 Task: Check current mortgage rates of single-family / townhomes.
Action: Mouse moved to (823, 160)
Screenshot: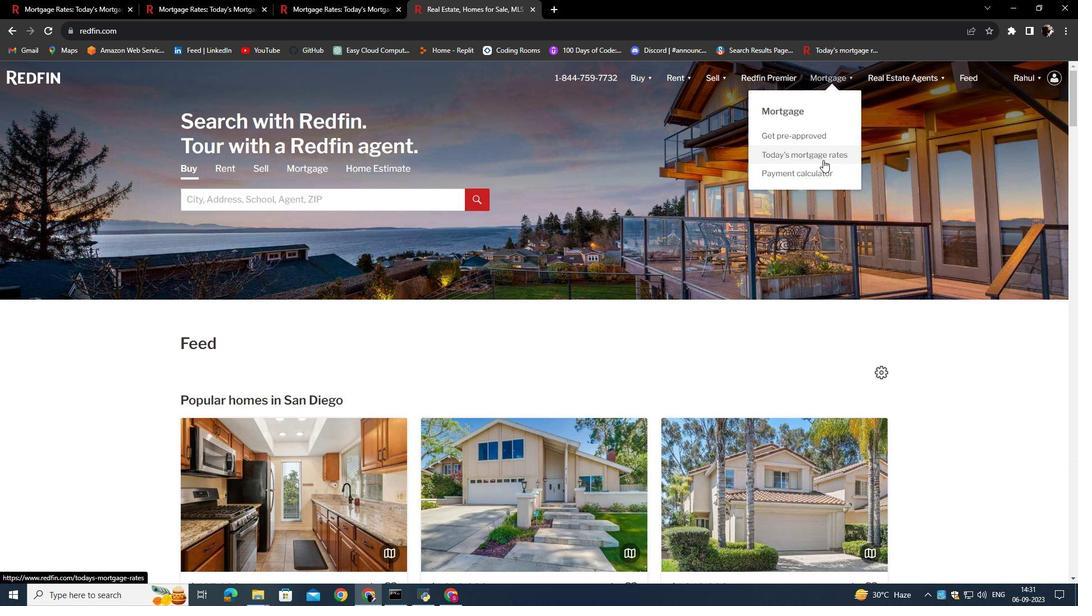 
Action: Mouse pressed left at (823, 160)
Screenshot: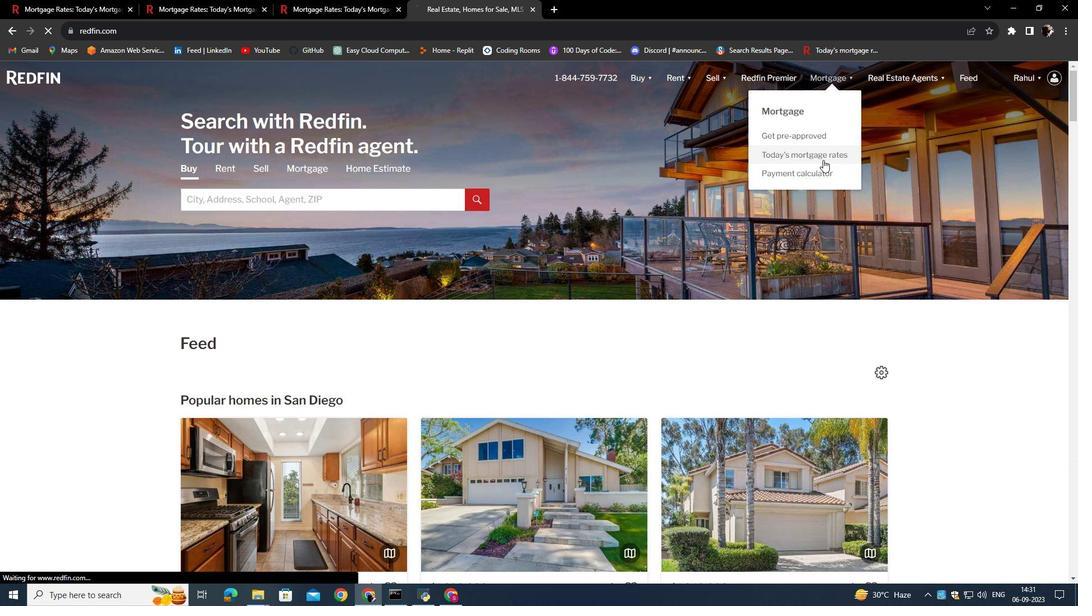 
Action: Mouse moved to (423, 295)
Screenshot: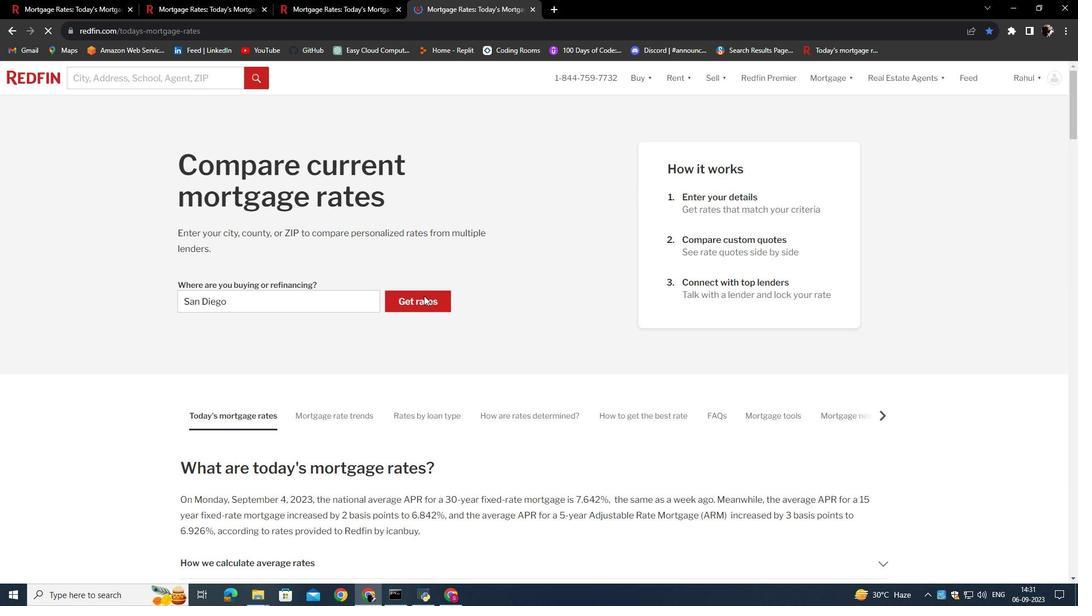 
Action: Mouse pressed left at (423, 295)
Screenshot: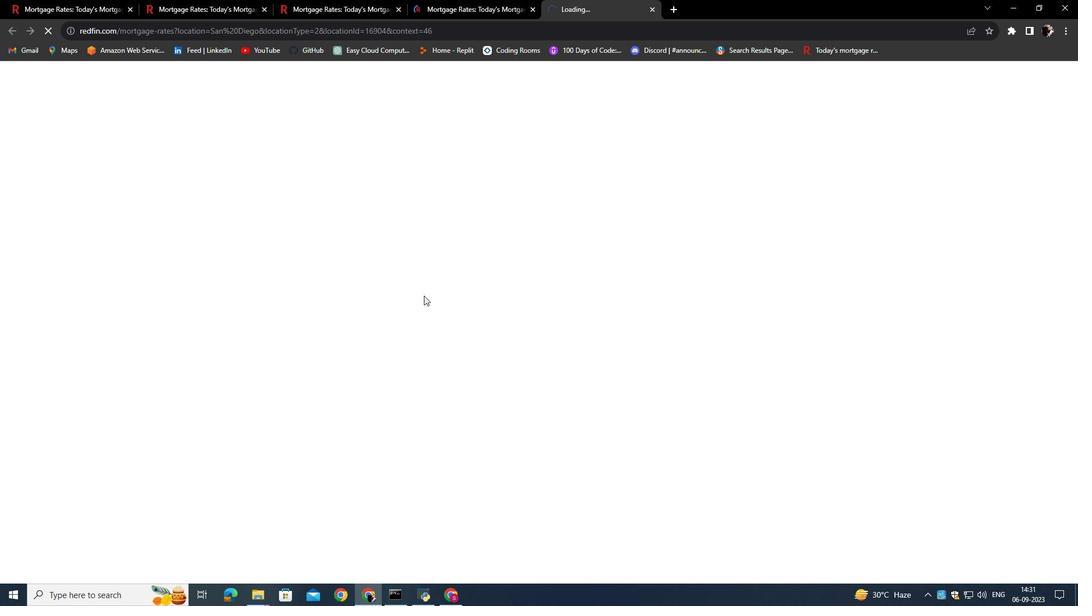 
Action: Mouse moved to (420, 303)
Screenshot: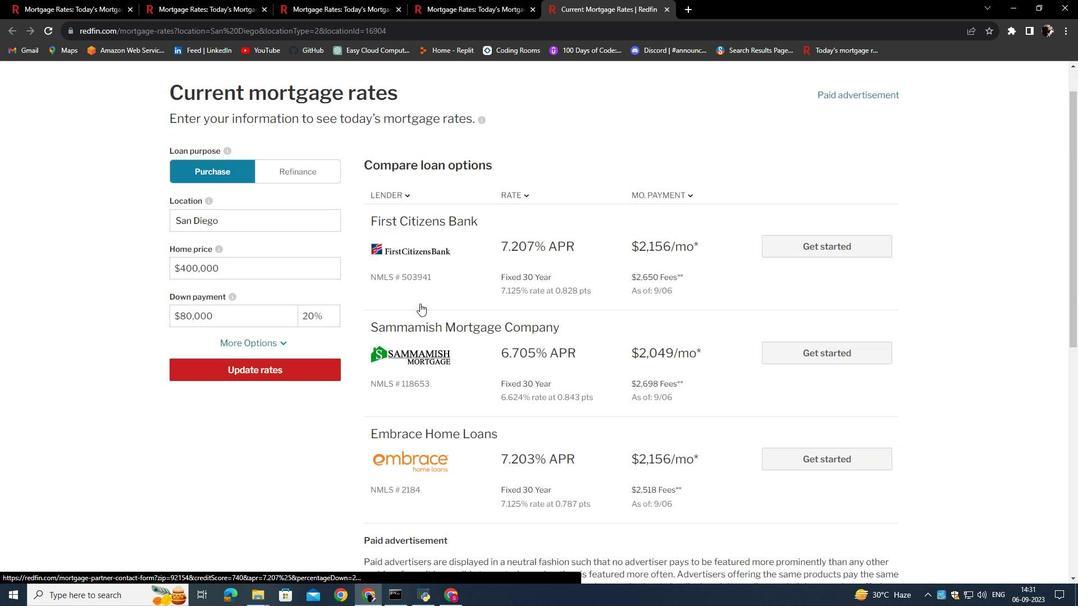 
Action: Mouse scrolled (420, 303) with delta (0, 0)
Screenshot: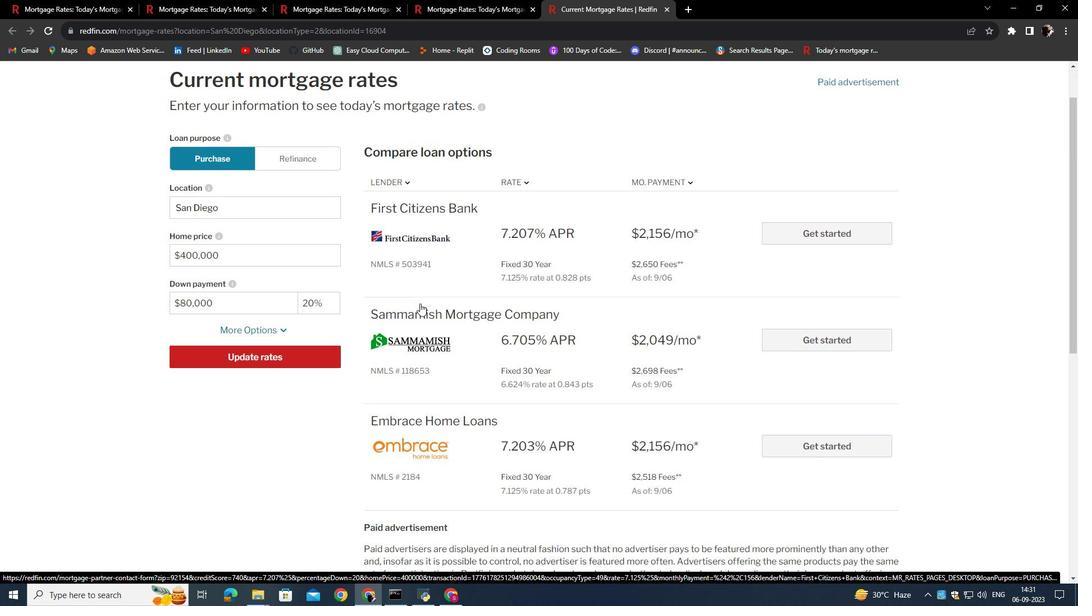 
Action: Mouse moved to (408, 326)
Screenshot: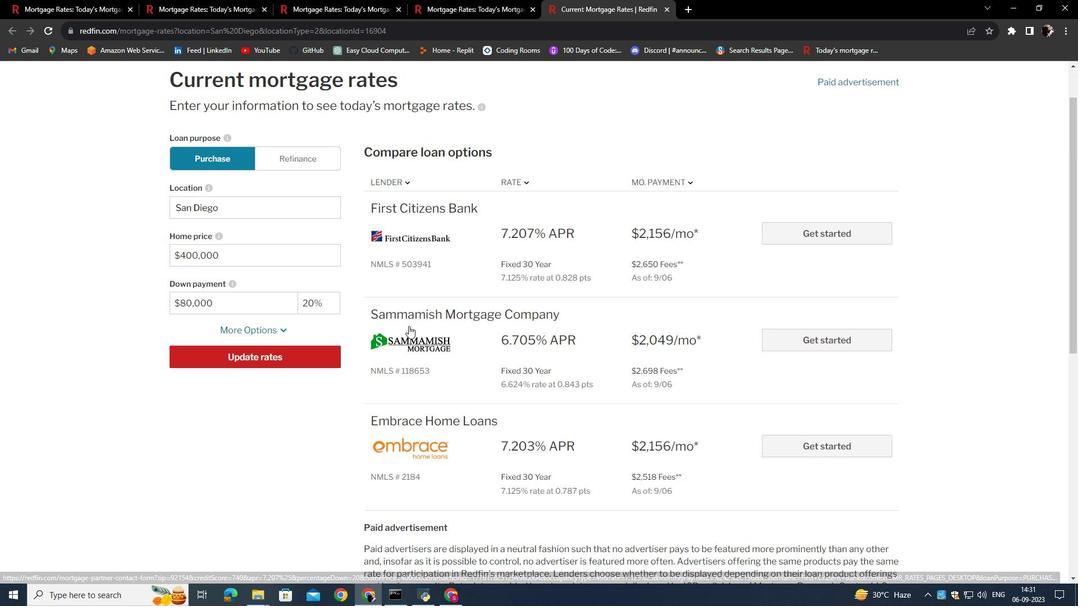 
Action: Mouse scrolled (408, 325) with delta (0, 0)
Screenshot: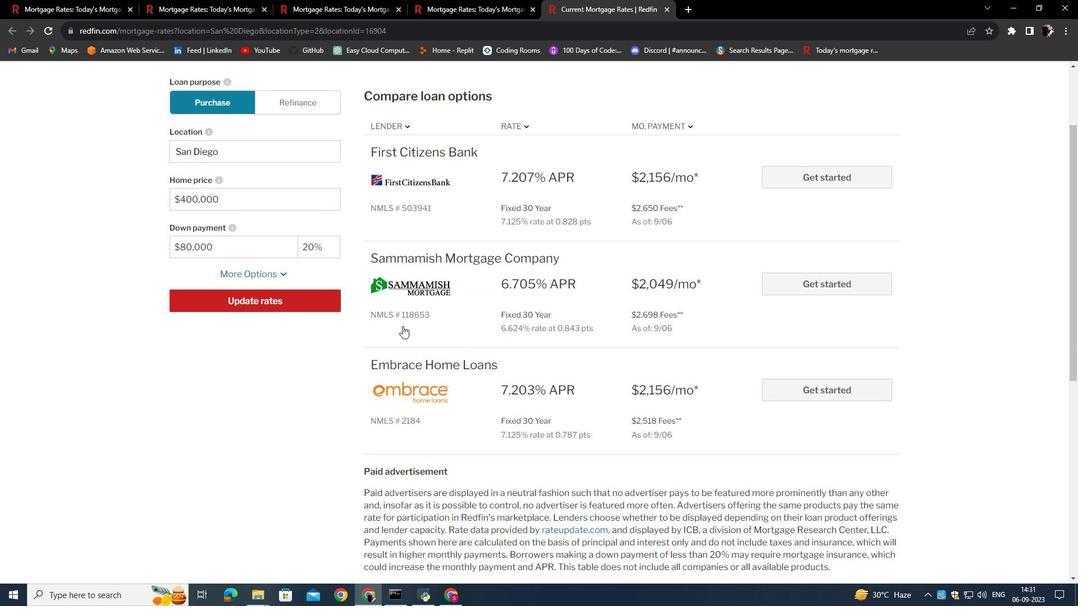 
Action: Mouse moved to (276, 275)
Screenshot: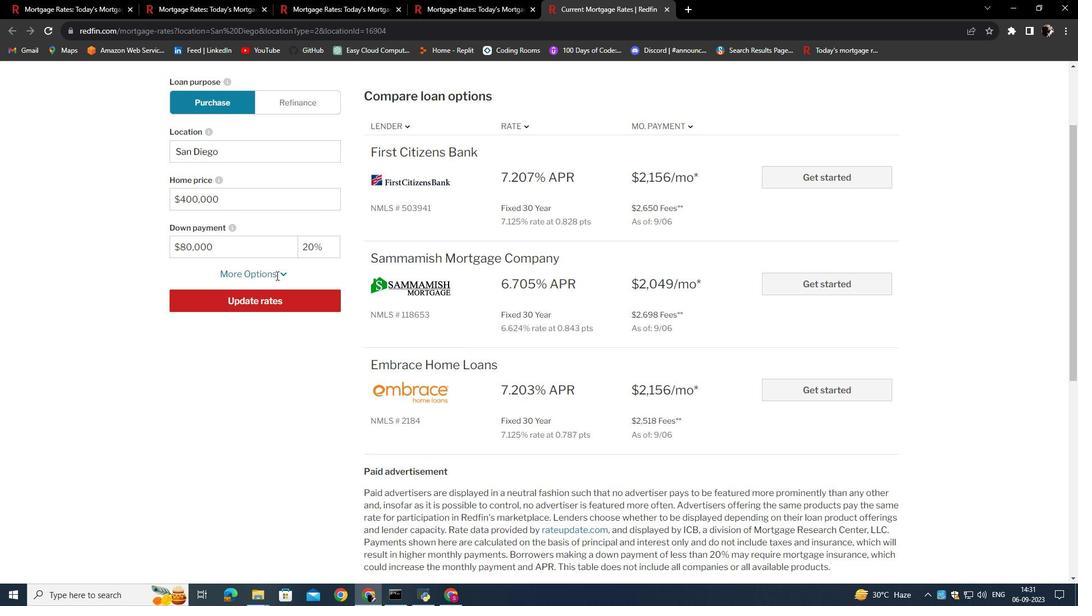 
Action: Mouse pressed left at (276, 275)
Screenshot: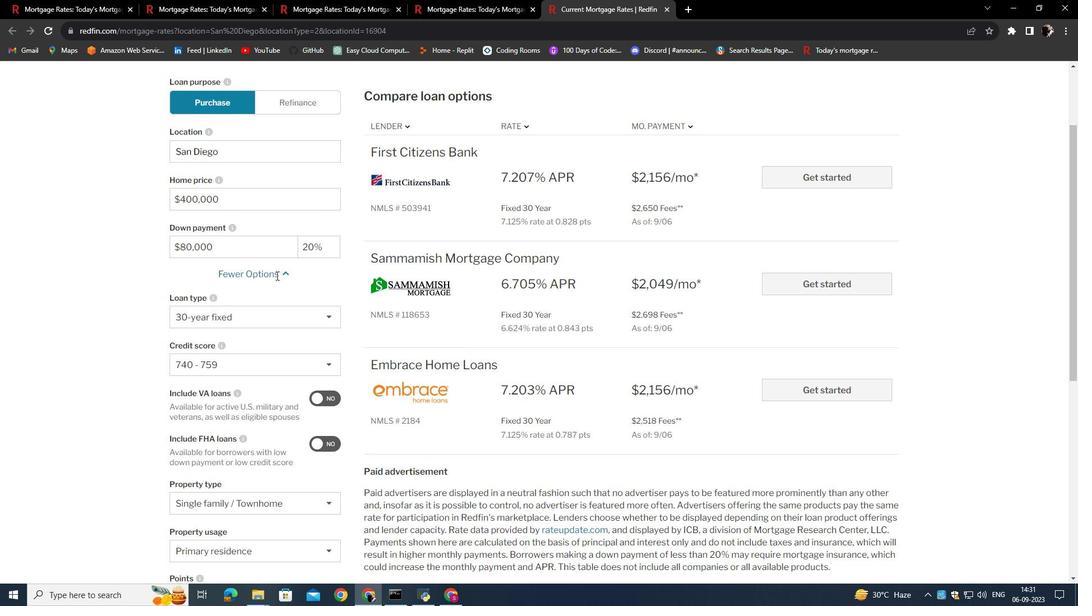 
Action: Mouse moved to (275, 389)
Screenshot: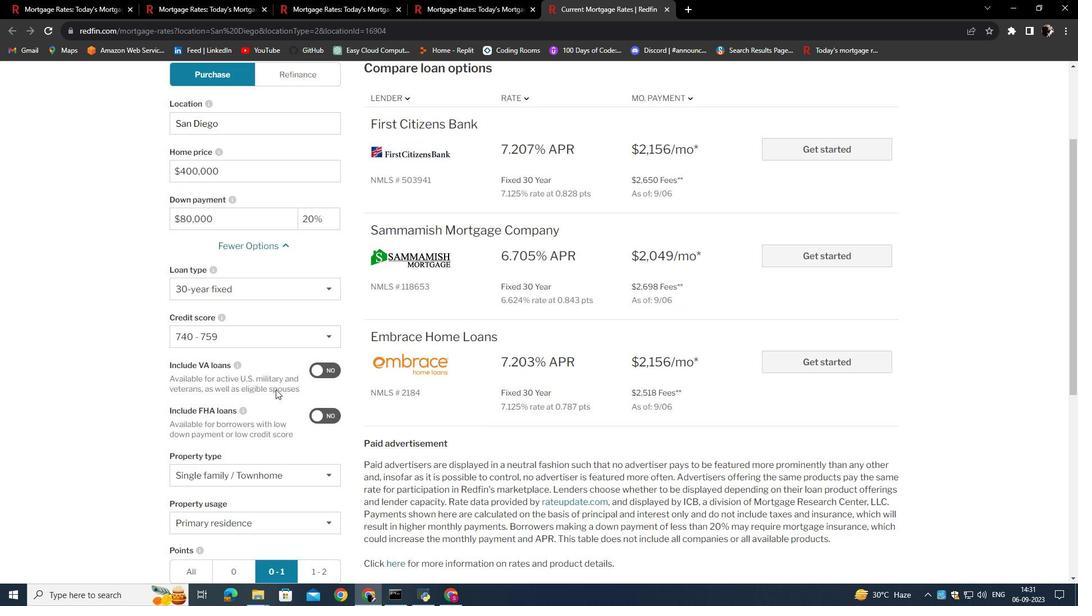 
Action: Mouse scrolled (275, 389) with delta (0, 0)
Screenshot: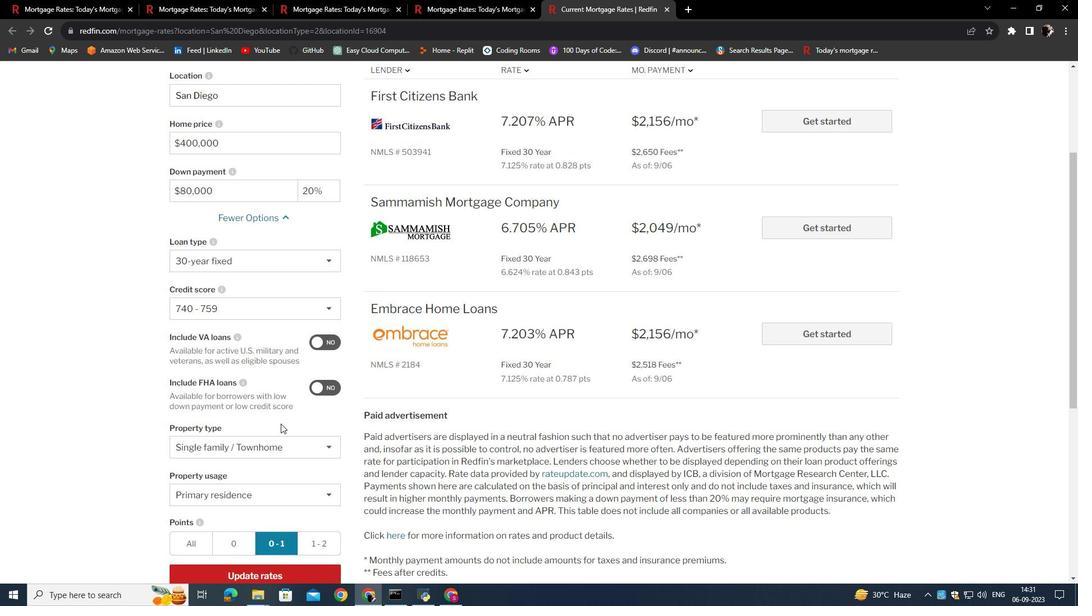 
Action: Mouse moved to (277, 442)
Screenshot: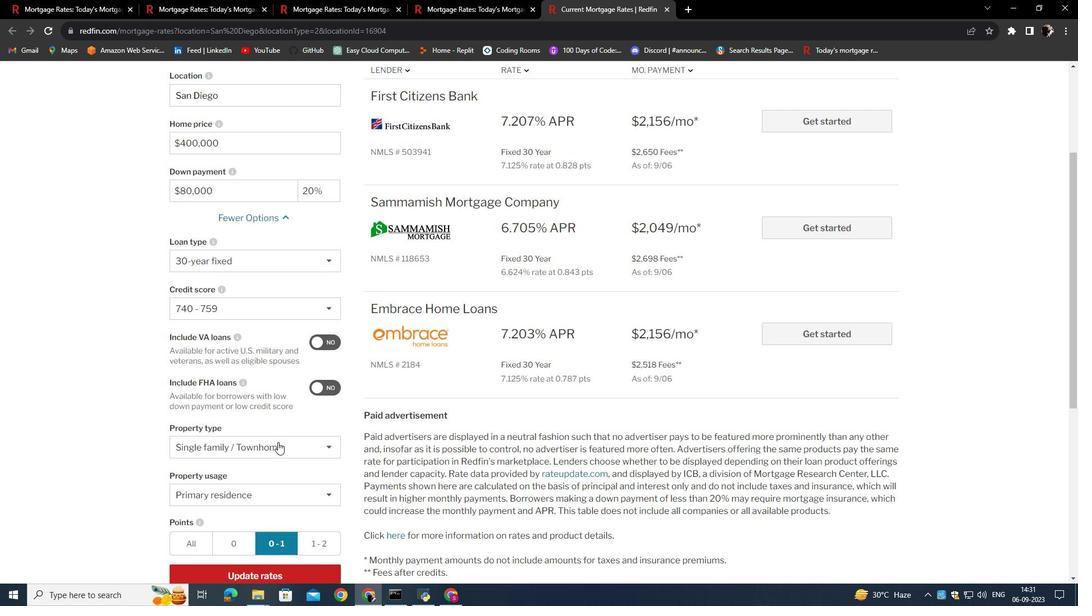 
Action: Mouse pressed left at (277, 442)
Screenshot: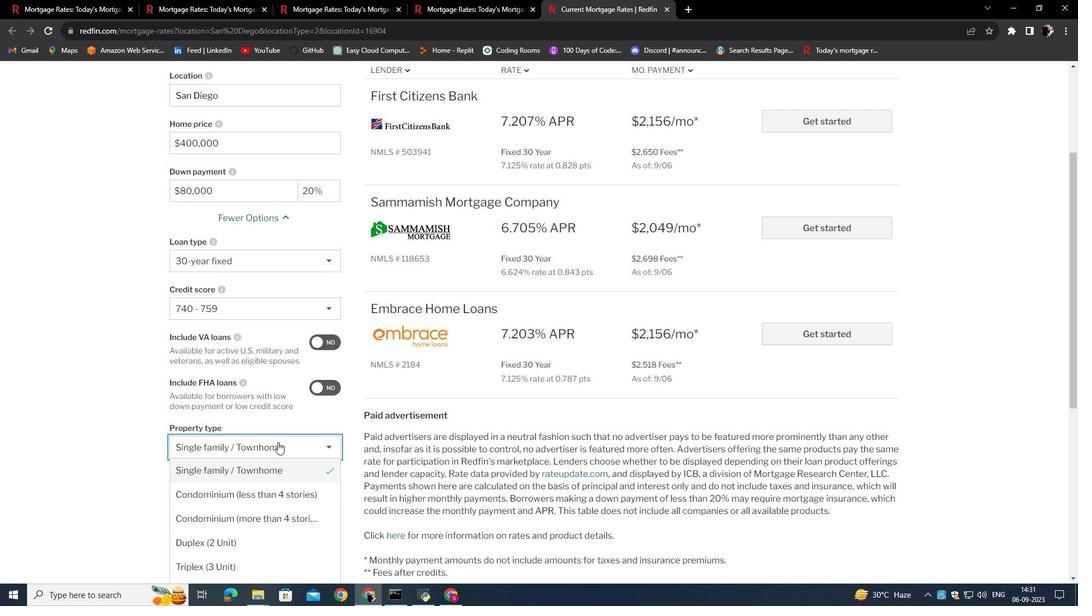 
Action: Mouse moved to (274, 475)
Screenshot: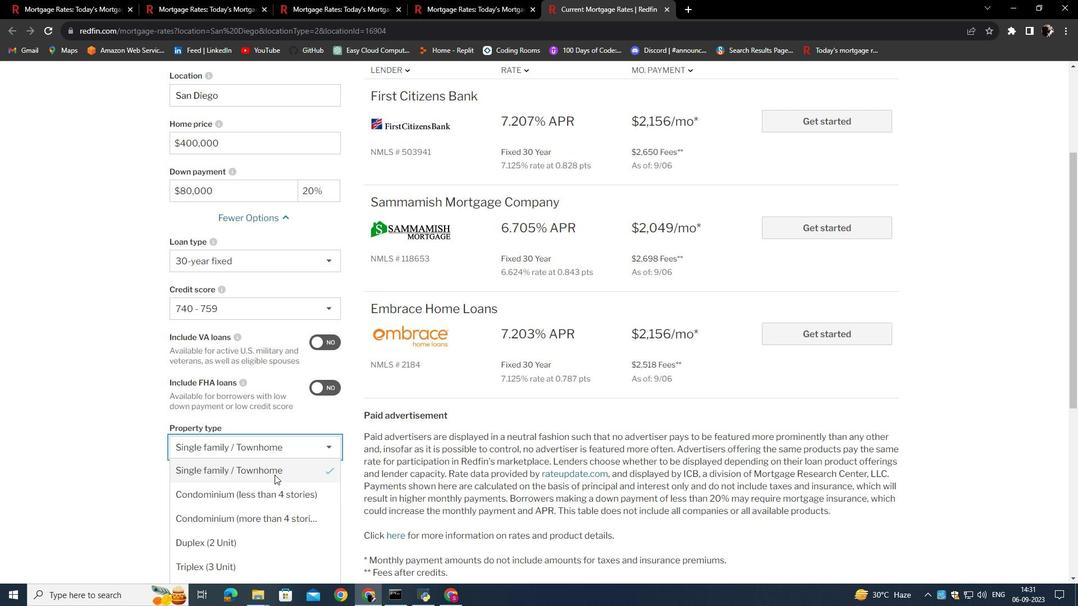 
Action: Mouse pressed left at (274, 475)
Screenshot: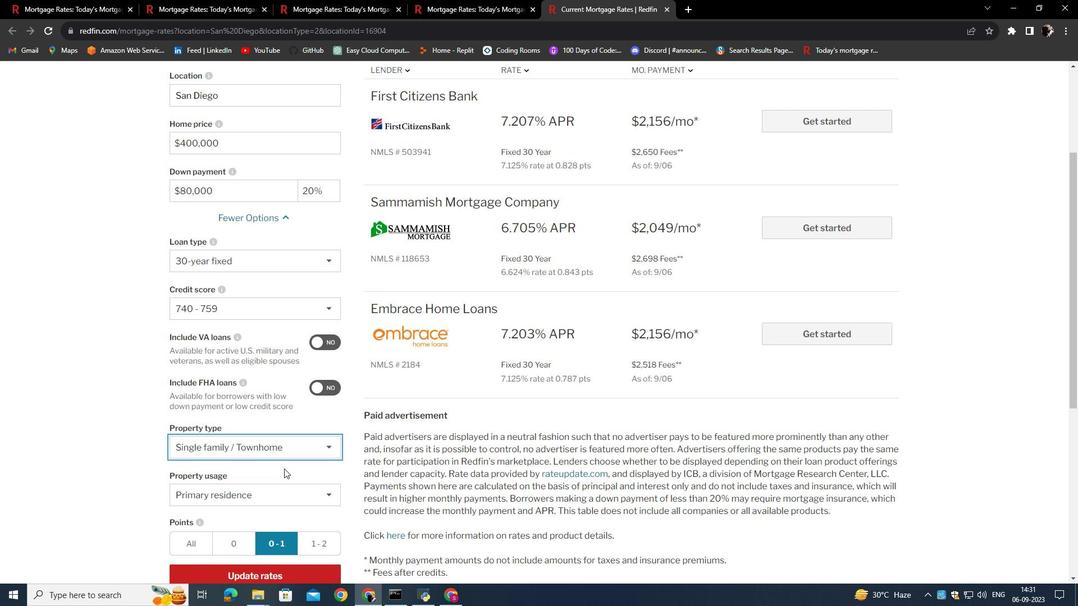 
Action: Mouse moved to (285, 455)
Screenshot: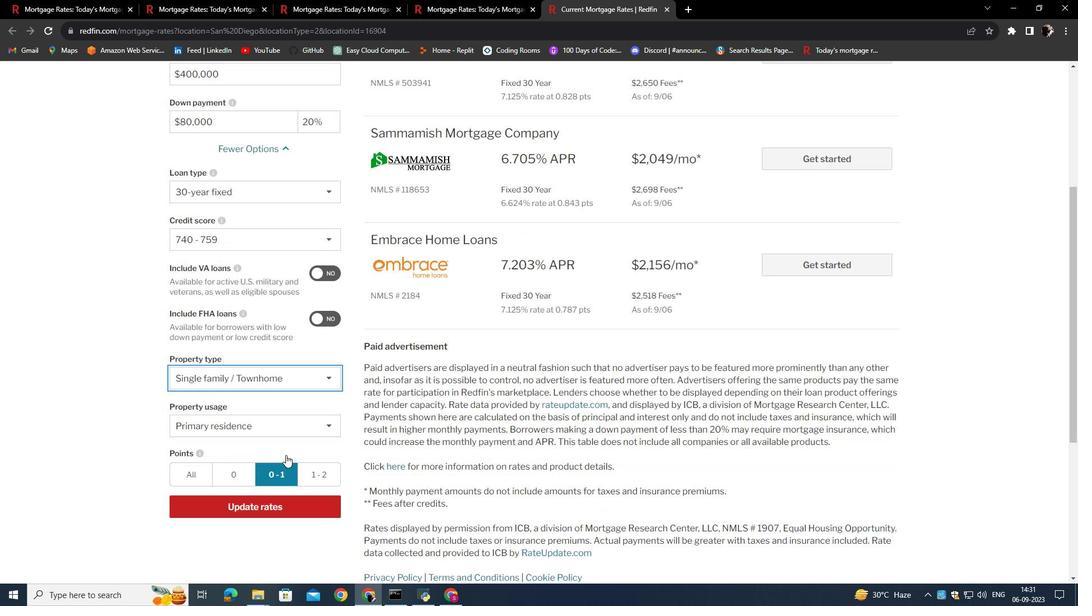 
Action: Mouse scrolled (285, 455) with delta (0, 0)
Screenshot: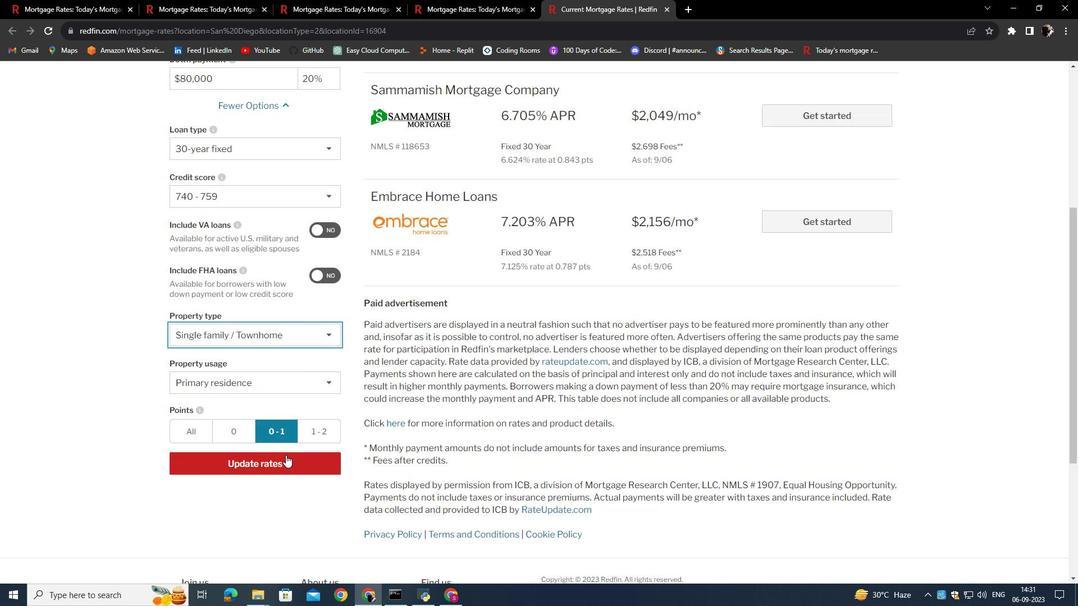 
Action: Mouse scrolled (285, 455) with delta (0, 0)
Screenshot: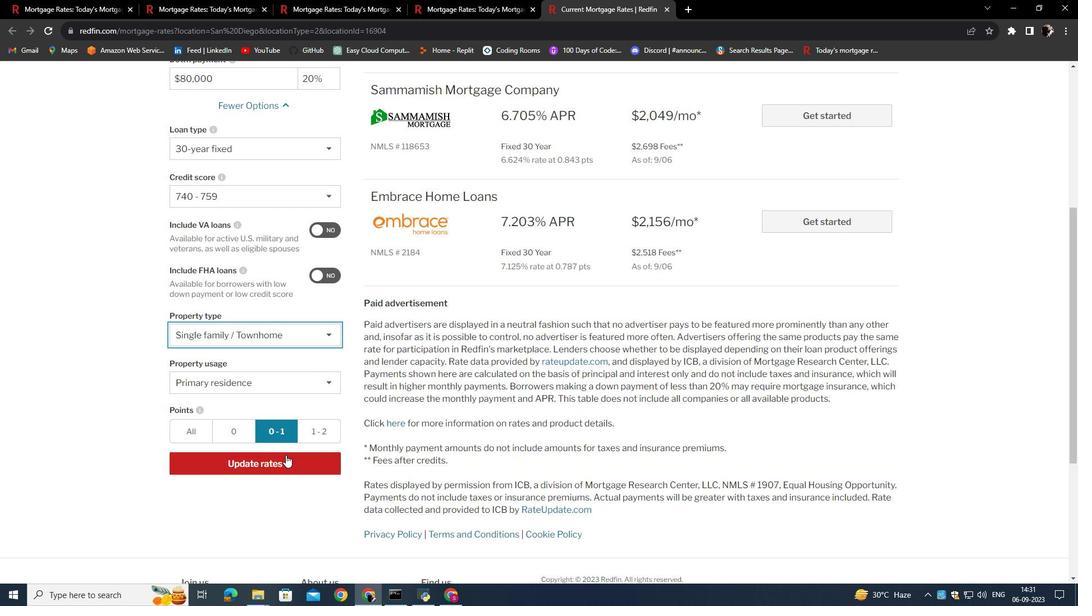 
Action: Mouse moved to (280, 464)
Screenshot: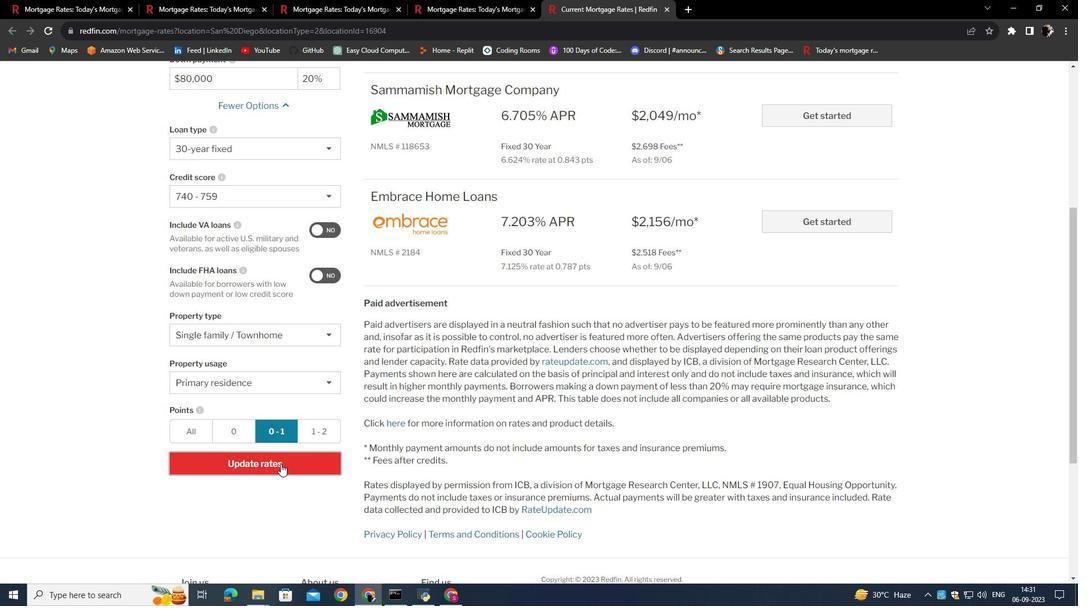 
Action: Mouse pressed left at (280, 464)
Screenshot: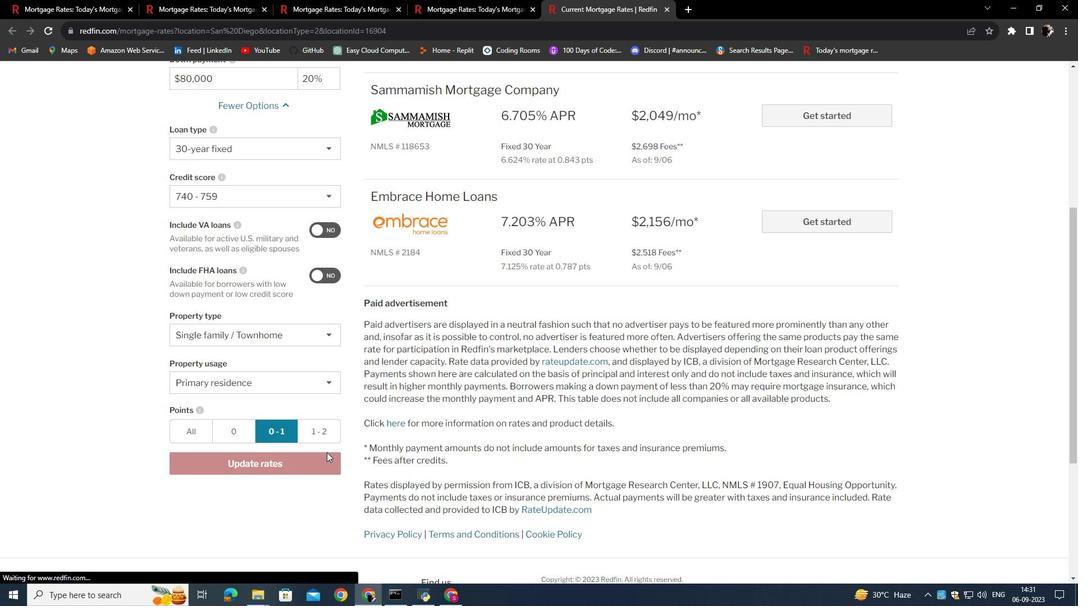 
Action: Mouse moved to (568, 344)
Screenshot: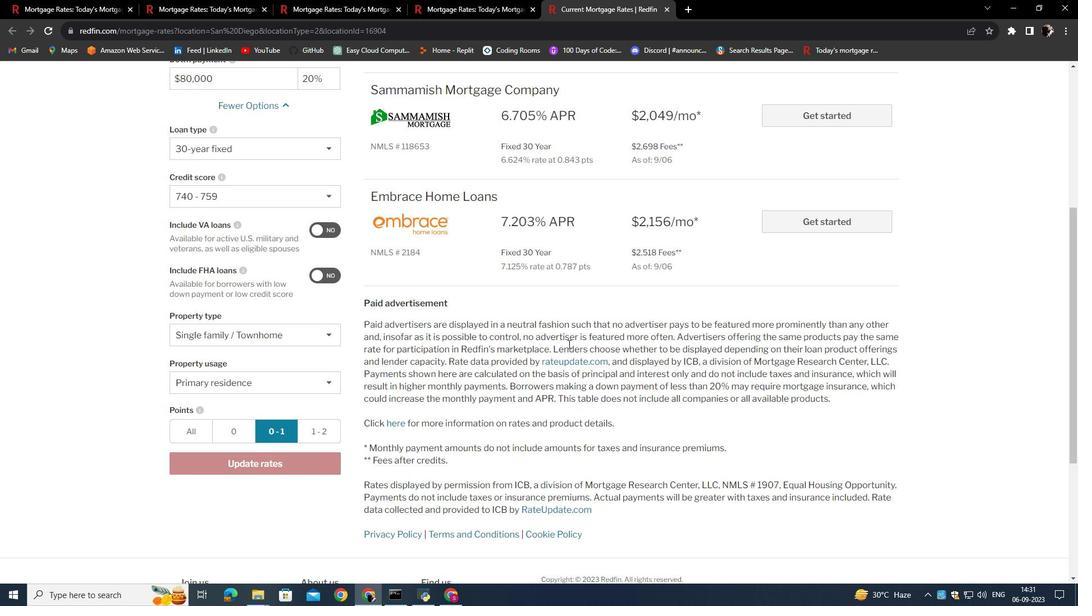 
Action: Mouse scrolled (568, 344) with delta (0, 0)
Screenshot: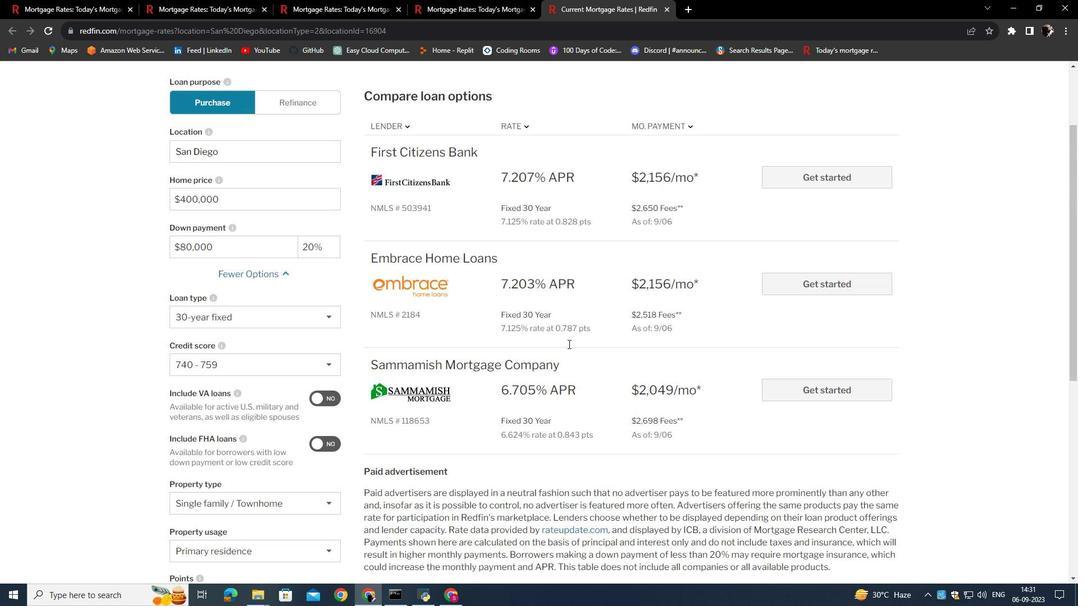 
Action: Mouse scrolled (568, 344) with delta (0, 0)
Screenshot: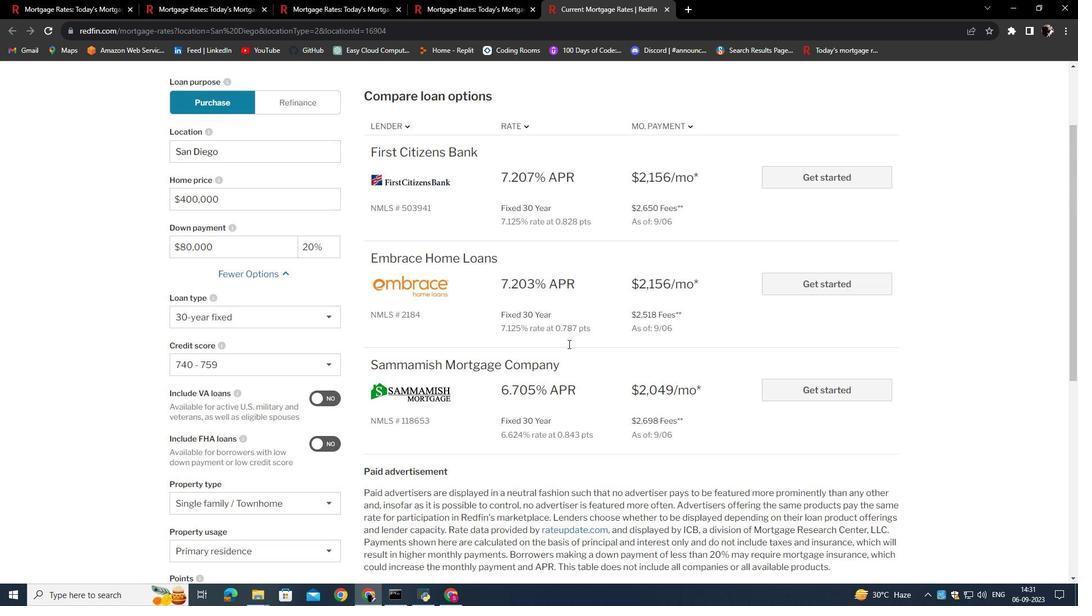 
Action: Mouse scrolled (568, 344) with delta (0, 0)
Screenshot: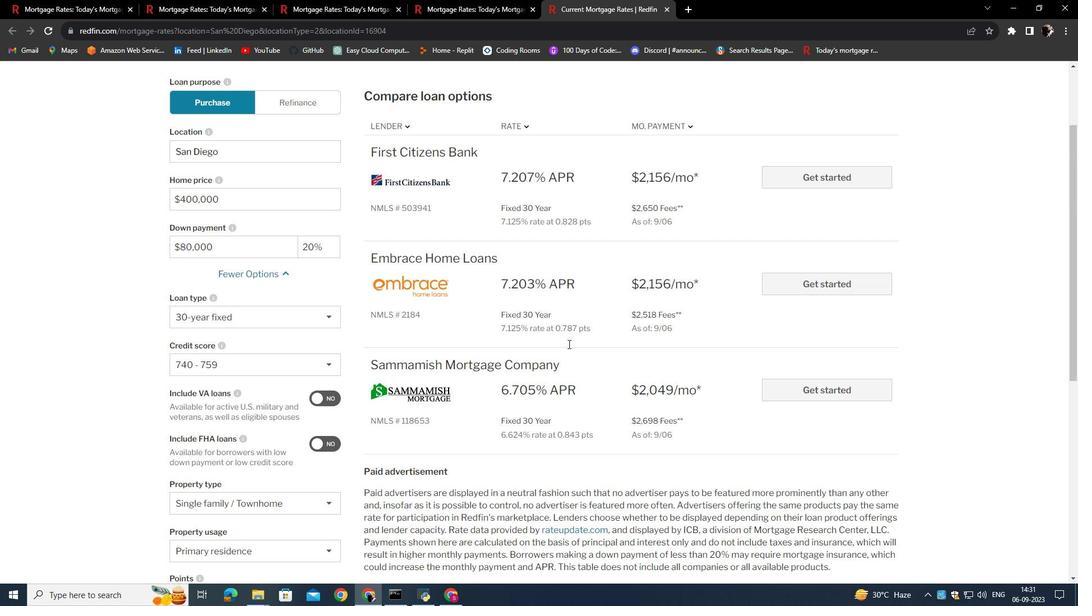 
Action: Mouse scrolled (568, 344) with delta (0, 0)
Screenshot: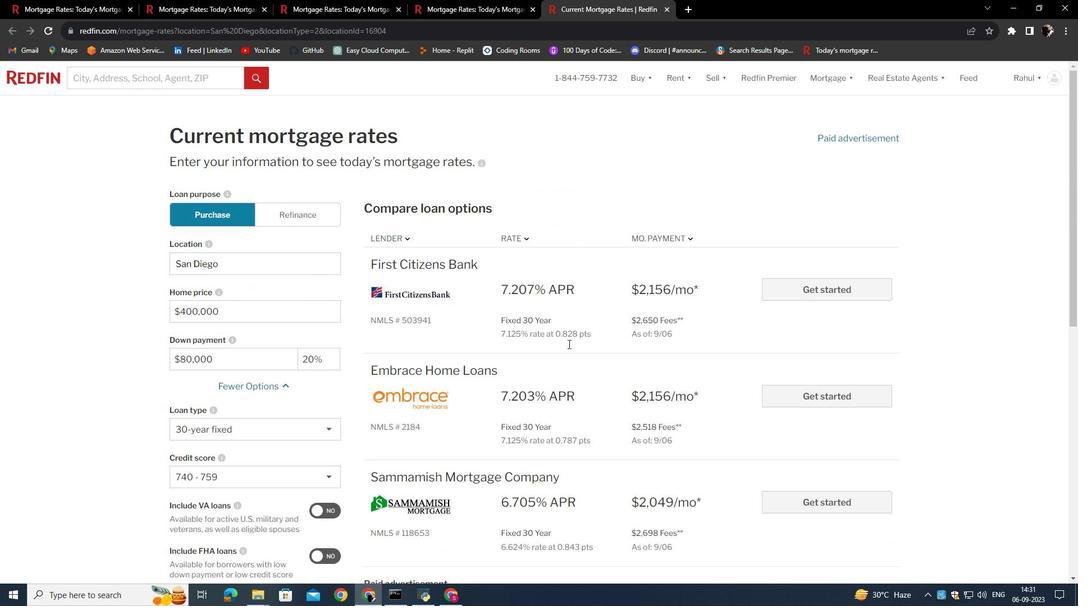 
Action: Mouse scrolled (568, 344) with delta (0, 0)
Screenshot: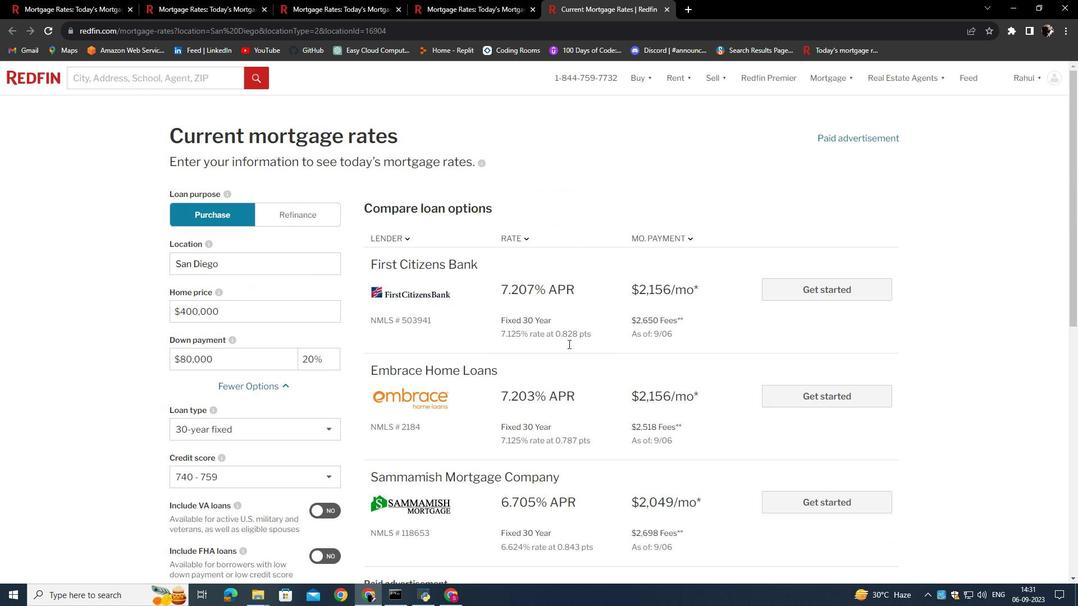 
Action: Mouse scrolled (568, 344) with delta (0, 0)
Screenshot: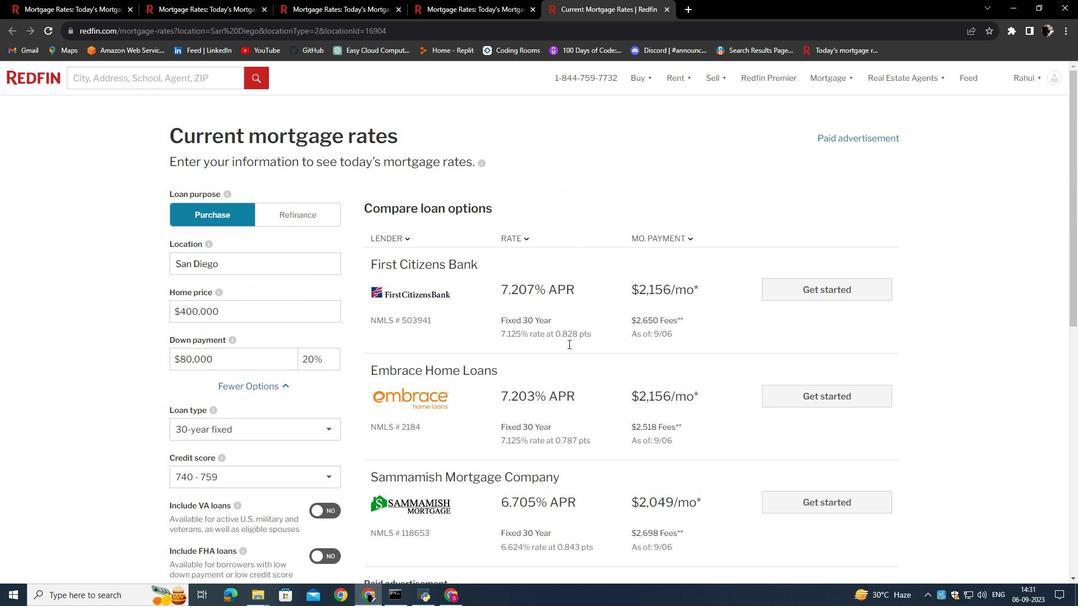 
